 Task: Add a field from the Popular template Priority with name WhiteCap.
Action: Mouse moved to (62, 260)
Screenshot: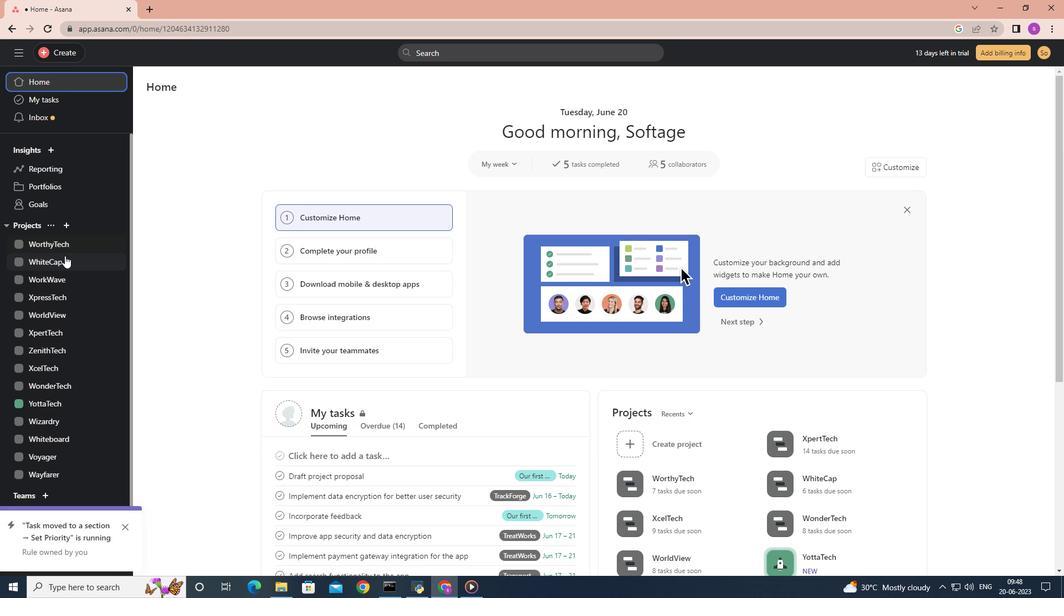 
Action: Mouse pressed left at (62, 260)
Screenshot: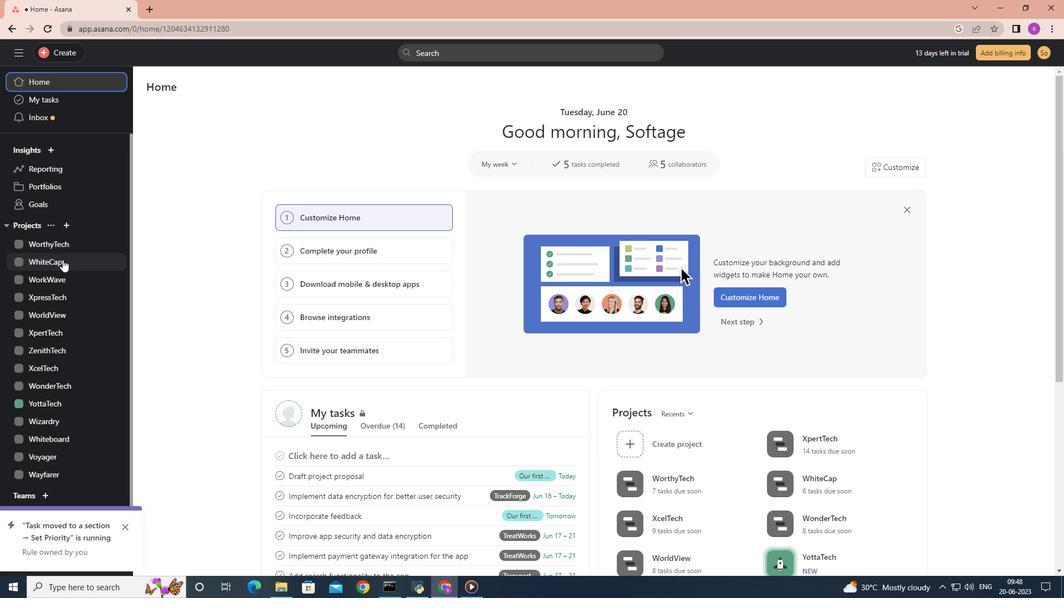 
Action: Mouse moved to (194, 111)
Screenshot: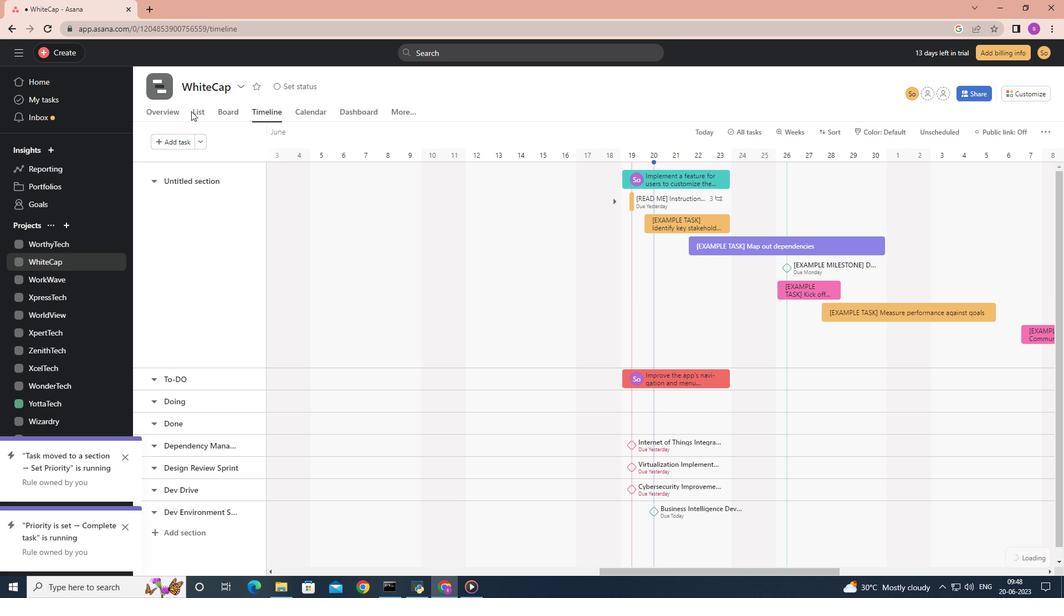 
Action: Mouse pressed left at (194, 111)
Screenshot: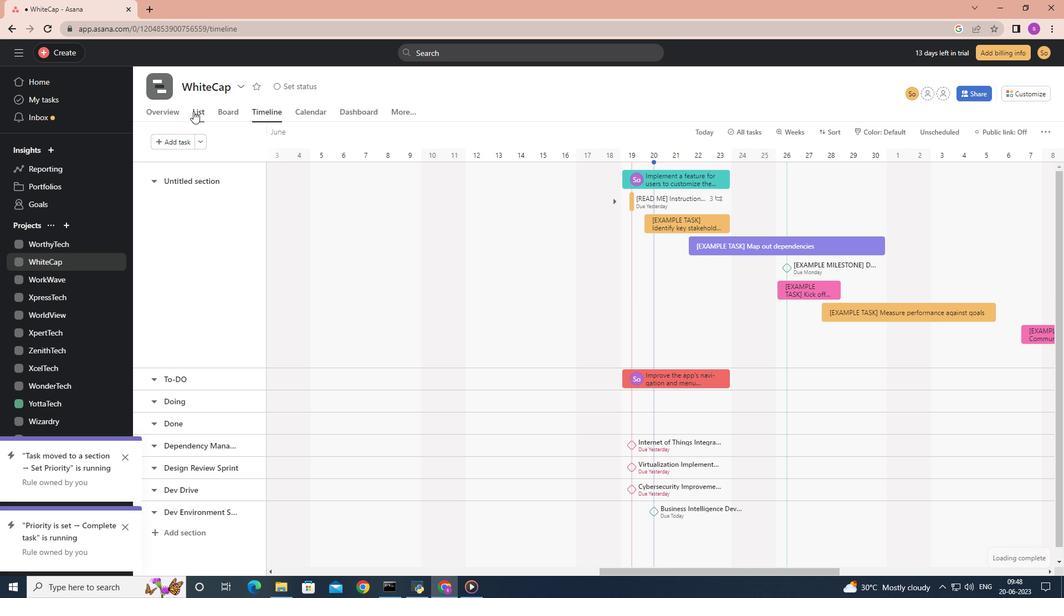 
Action: Mouse moved to (828, 163)
Screenshot: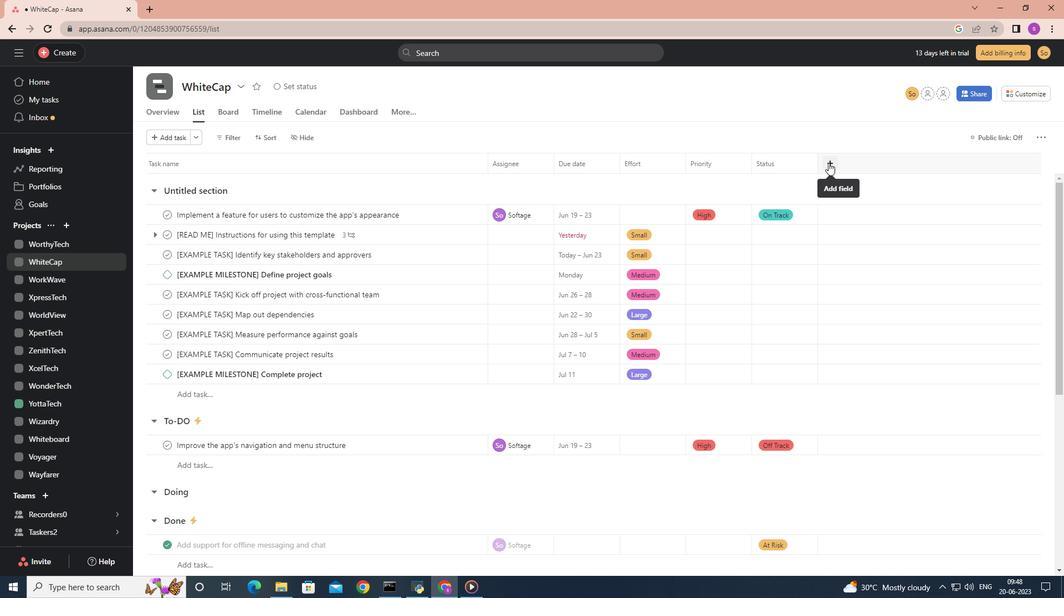 
Action: Mouse pressed left at (828, 163)
Screenshot: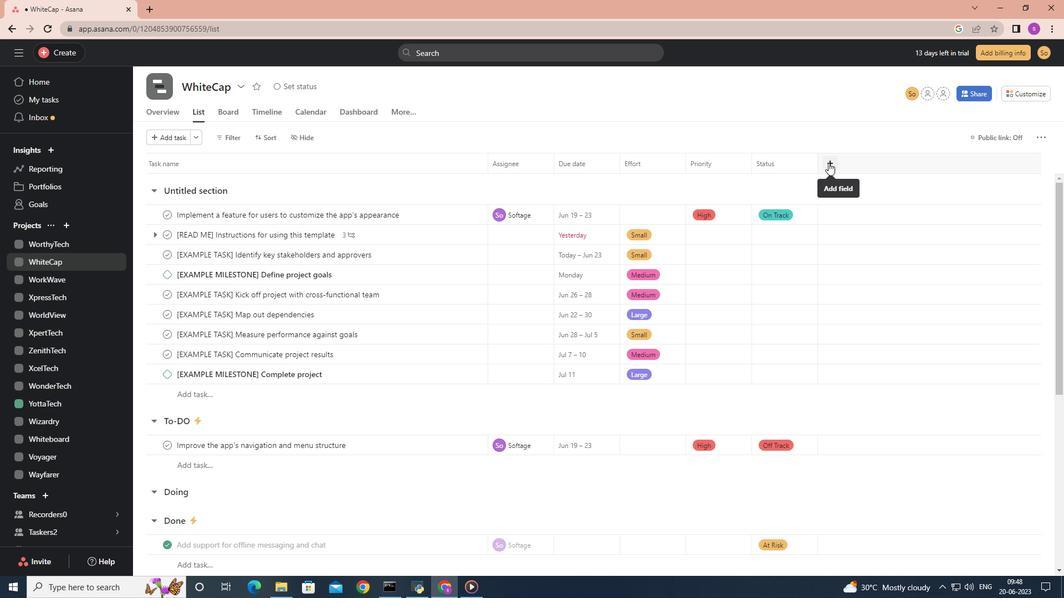 
Action: Mouse moved to (855, 205)
Screenshot: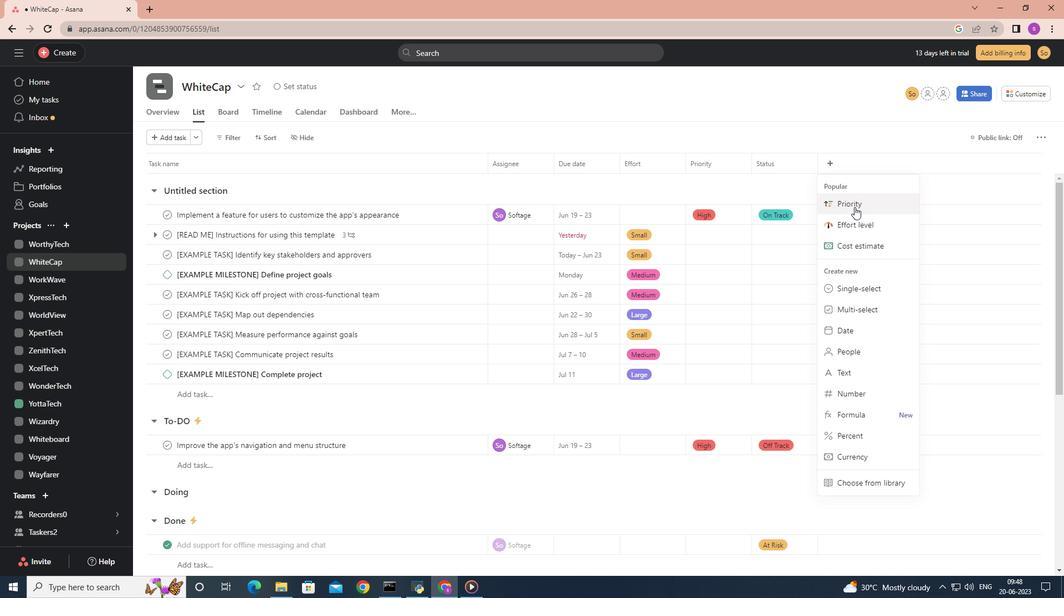 
Action: Mouse pressed left at (855, 205)
Screenshot: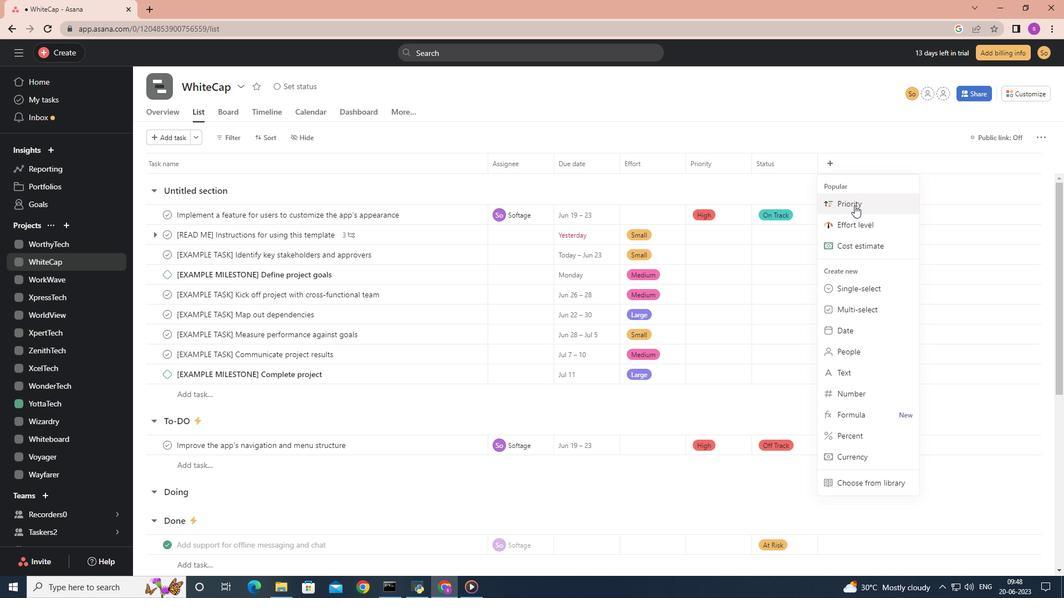 
Action: Mouse moved to (630, 344)
Screenshot: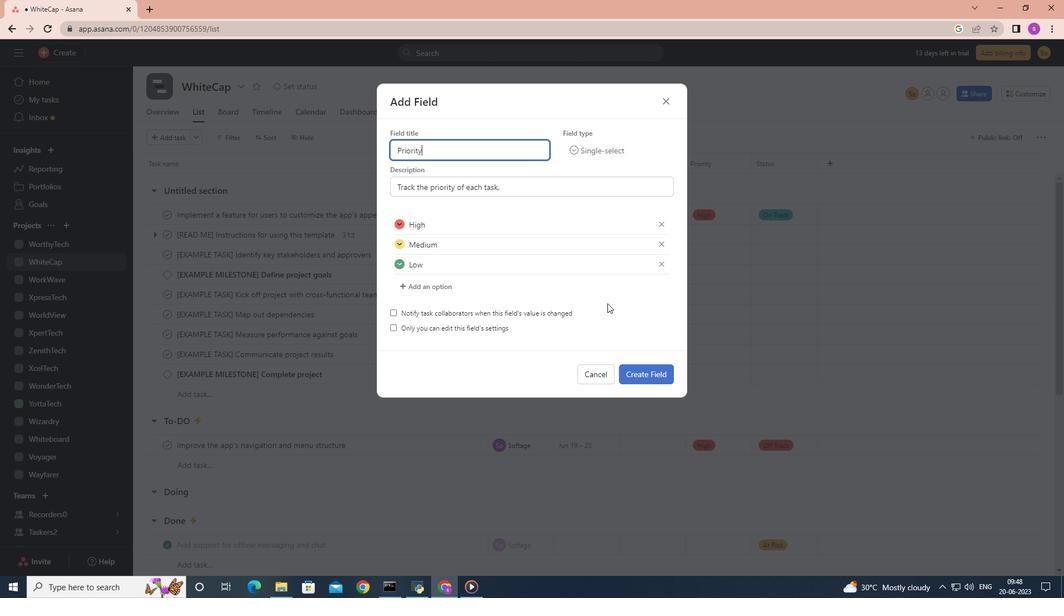 
Action: Key pressed <Key.backspace>
Screenshot: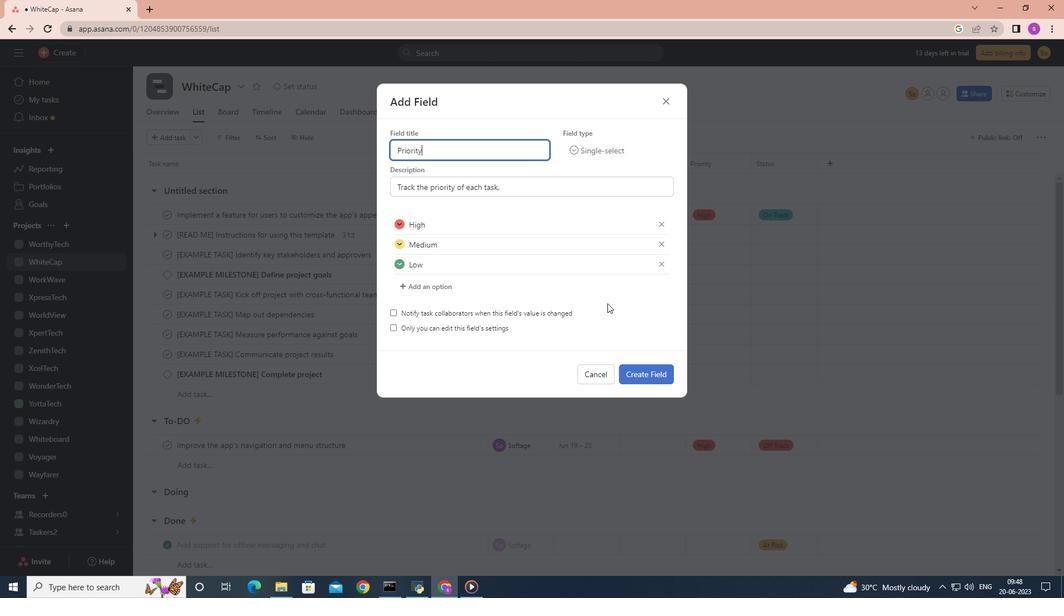 
Action: Mouse moved to (636, 355)
Screenshot: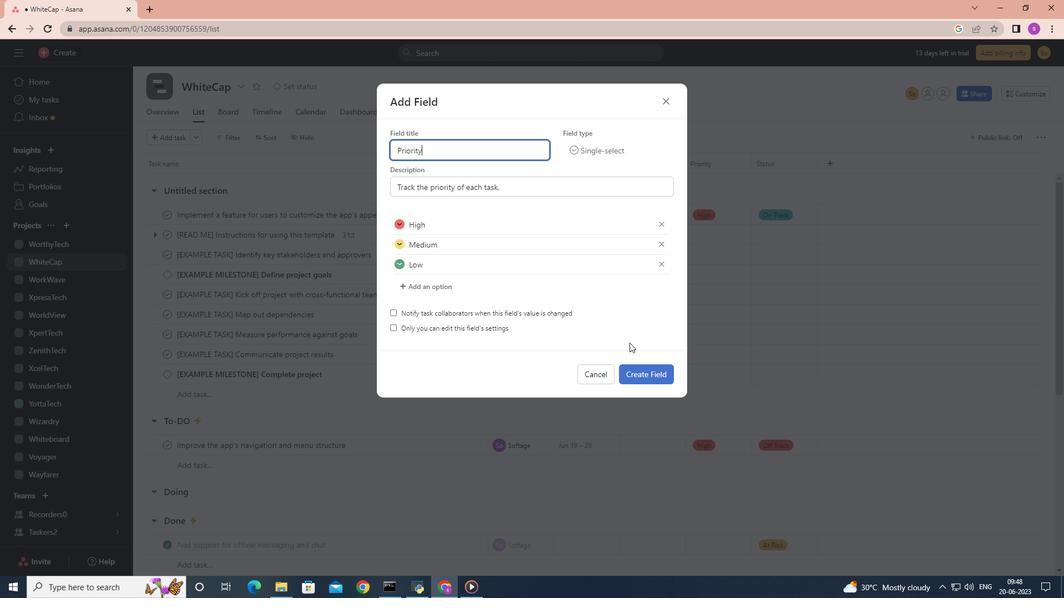 
Action: Key pressed <Key.backspace><Key.backspace><Key.backspace><Key.backspace><Key.backspace><Key.backspace><Key.backspace><Key.backspace><Key.backspace><Key.backspace><Key.backspace><Key.backspace><Key.backspace>
Screenshot: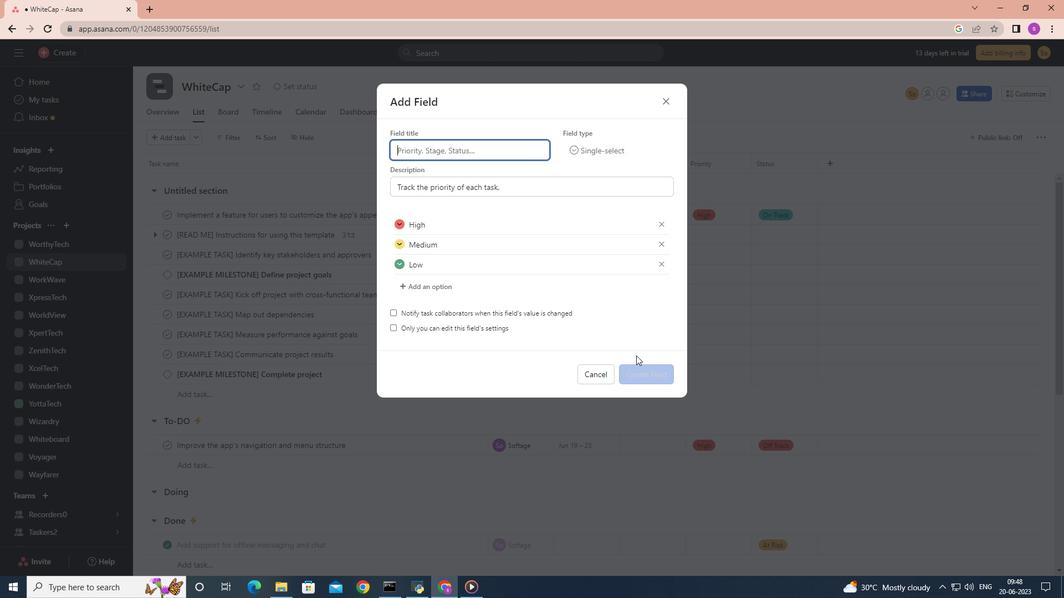 
Action: Mouse moved to (633, 354)
Screenshot: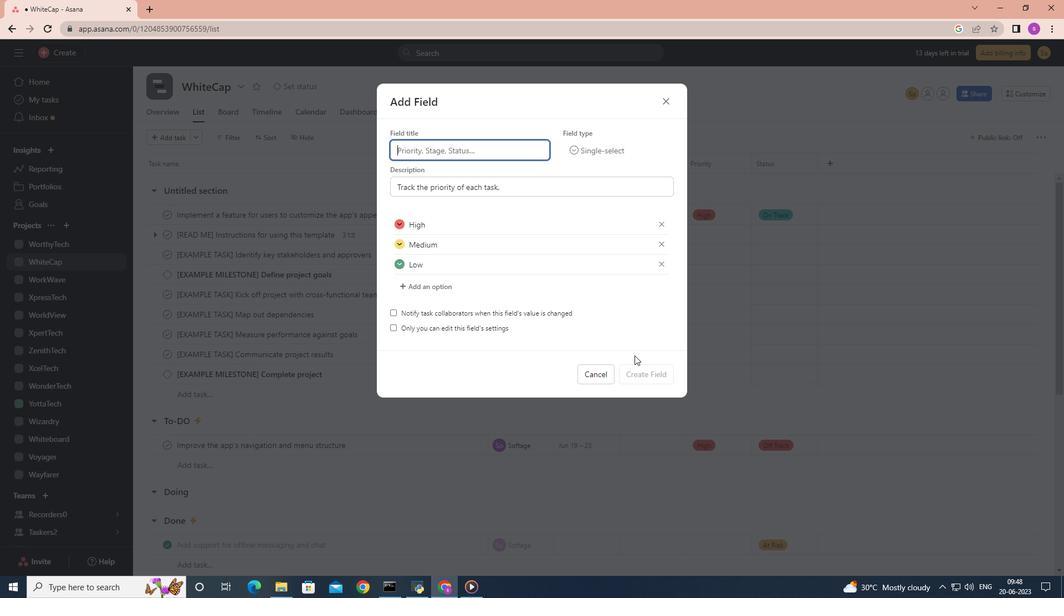 
Action: Key pressed ctrl+W
Screenshot: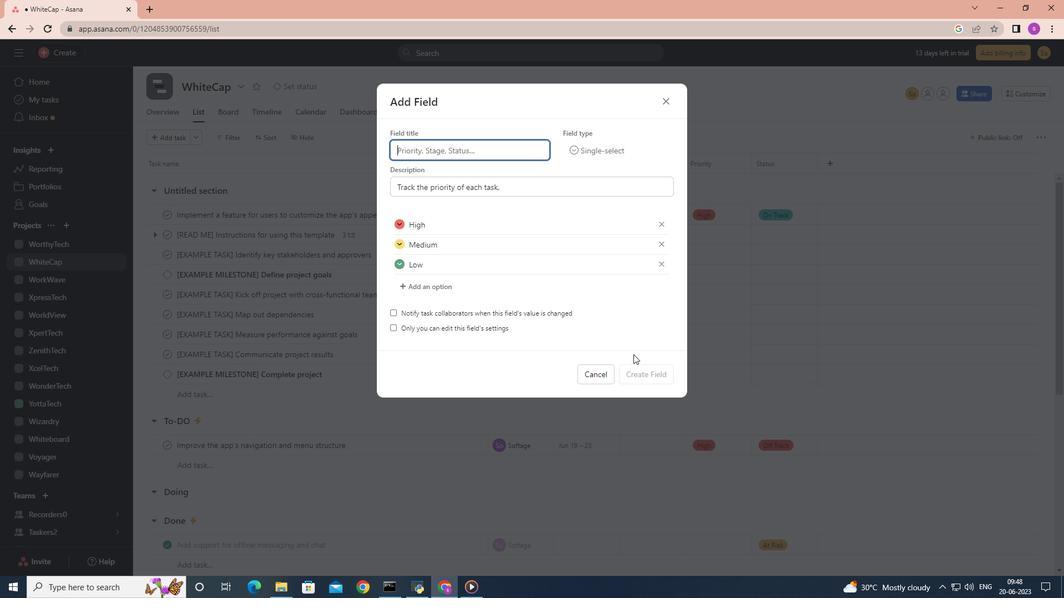 
Action: Mouse moved to (627, 86)
Screenshot: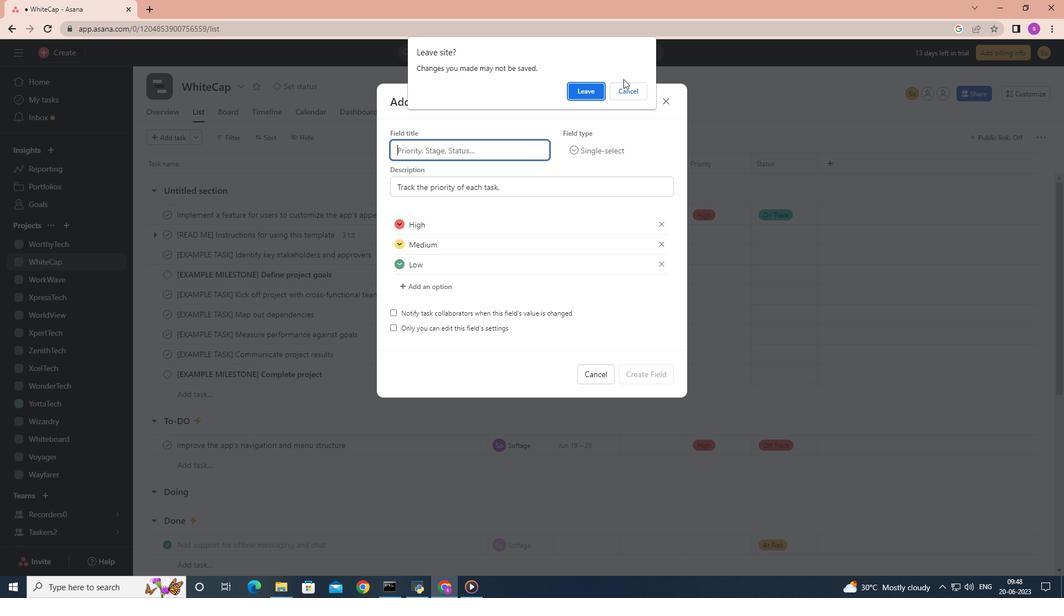
Action: Mouse pressed left at (627, 86)
Screenshot: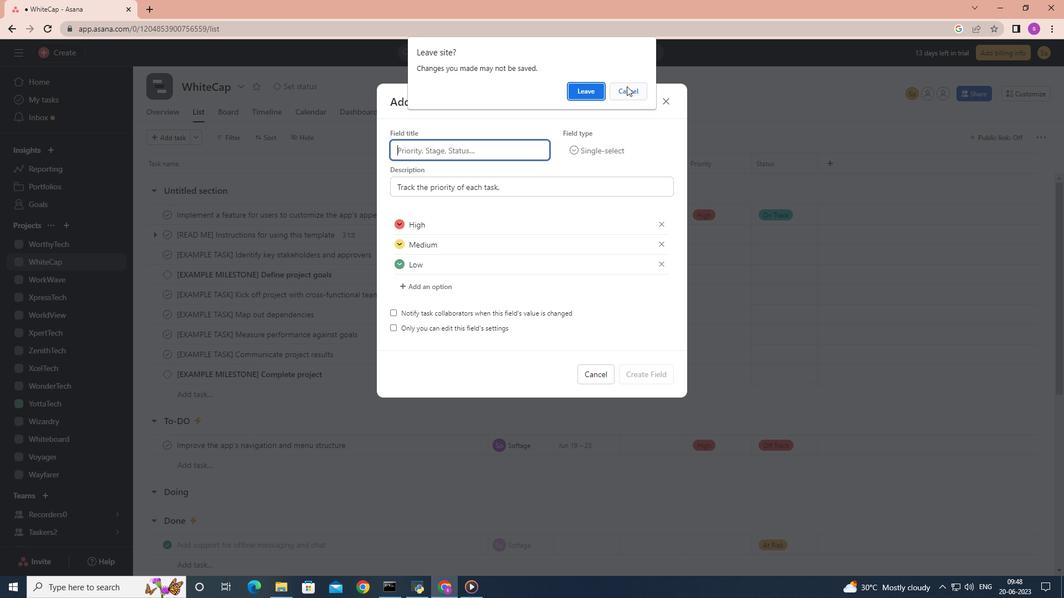 
Action: Mouse moved to (489, 161)
Screenshot: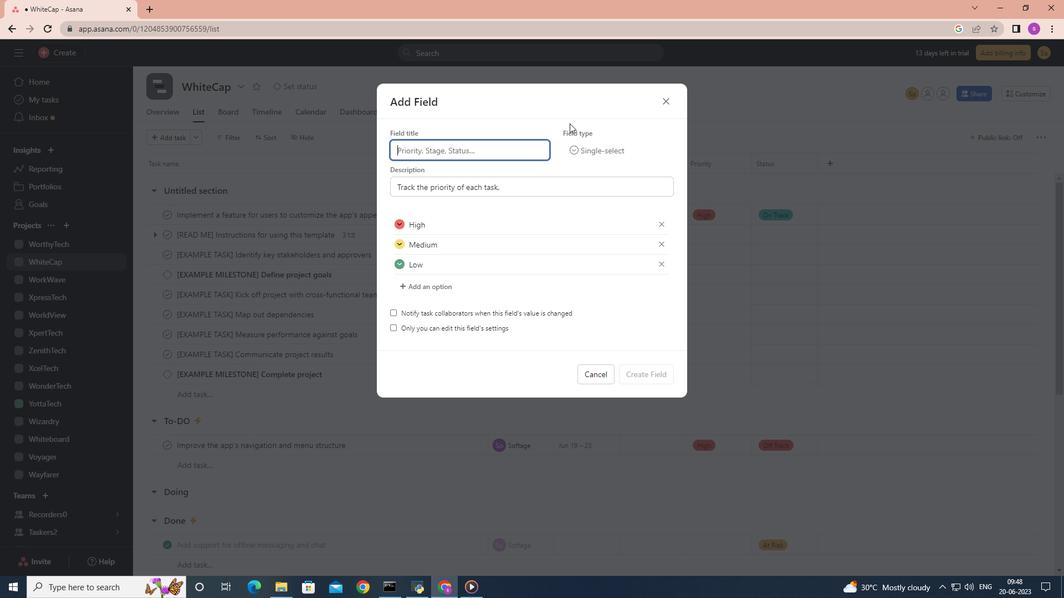 
Action: Key pressed <Key.shift>White<Key.shift>Cap
Screenshot: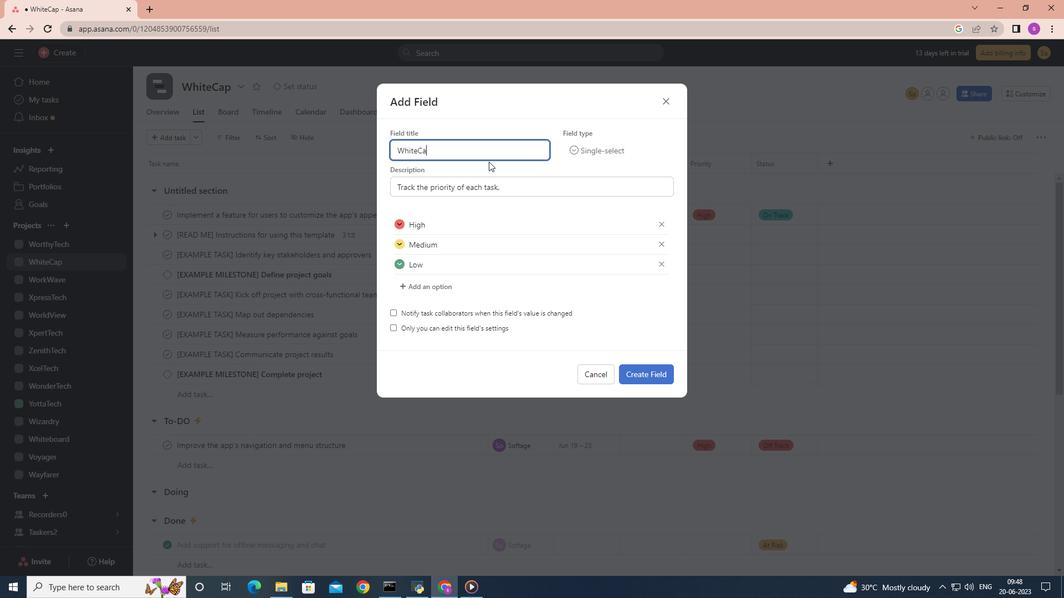
Action: Mouse moved to (627, 371)
Screenshot: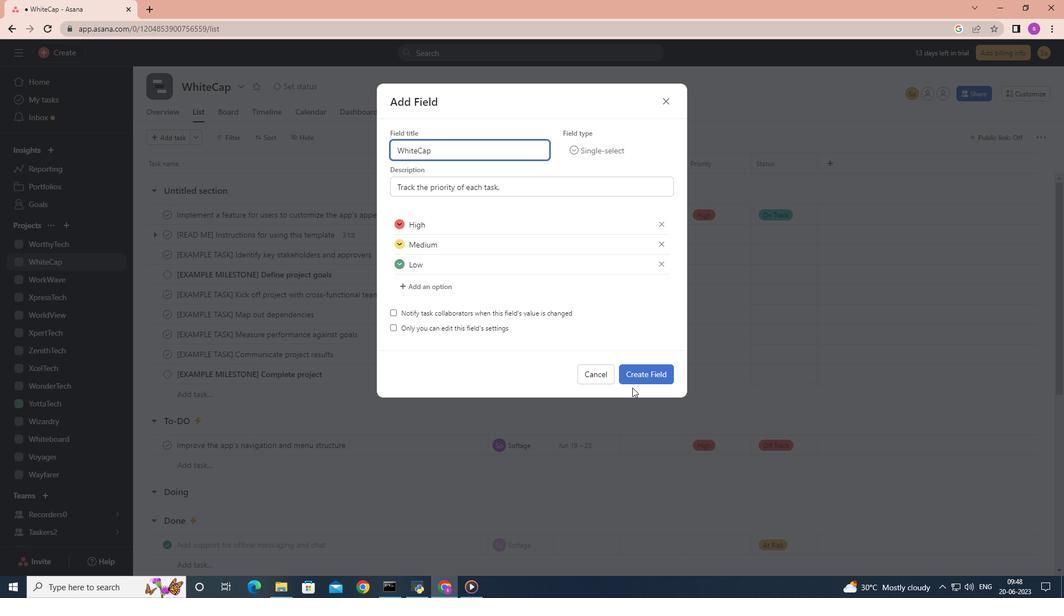 
Action: Mouse pressed left at (627, 371)
Screenshot: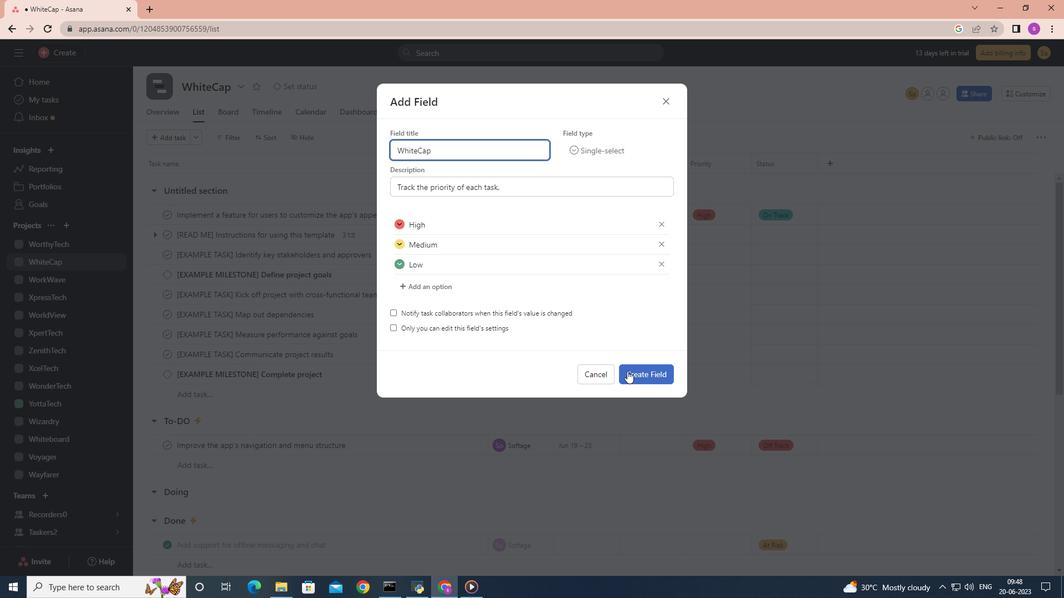 
